Task: Move the task Create a new online booking system for a tour operator to the section Done in the project AgileOpus and filter the tasks in the project by Due next week
Action: Mouse moved to (531, 197)
Screenshot: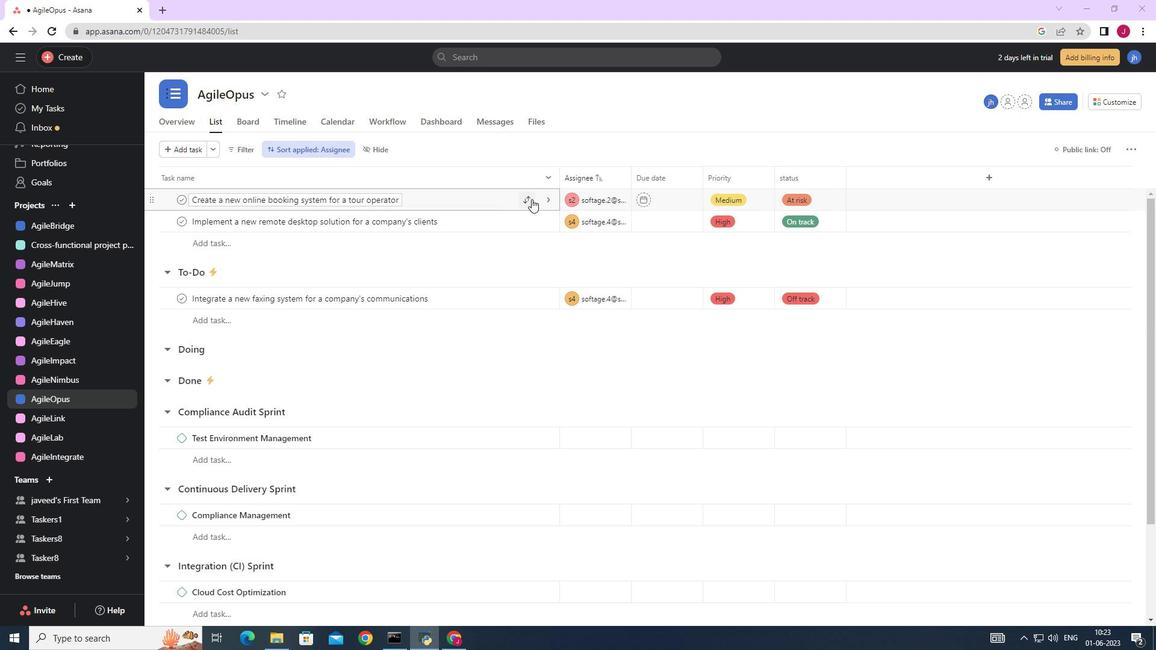 
Action: Mouse pressed left at (531, 197)
Screenshot: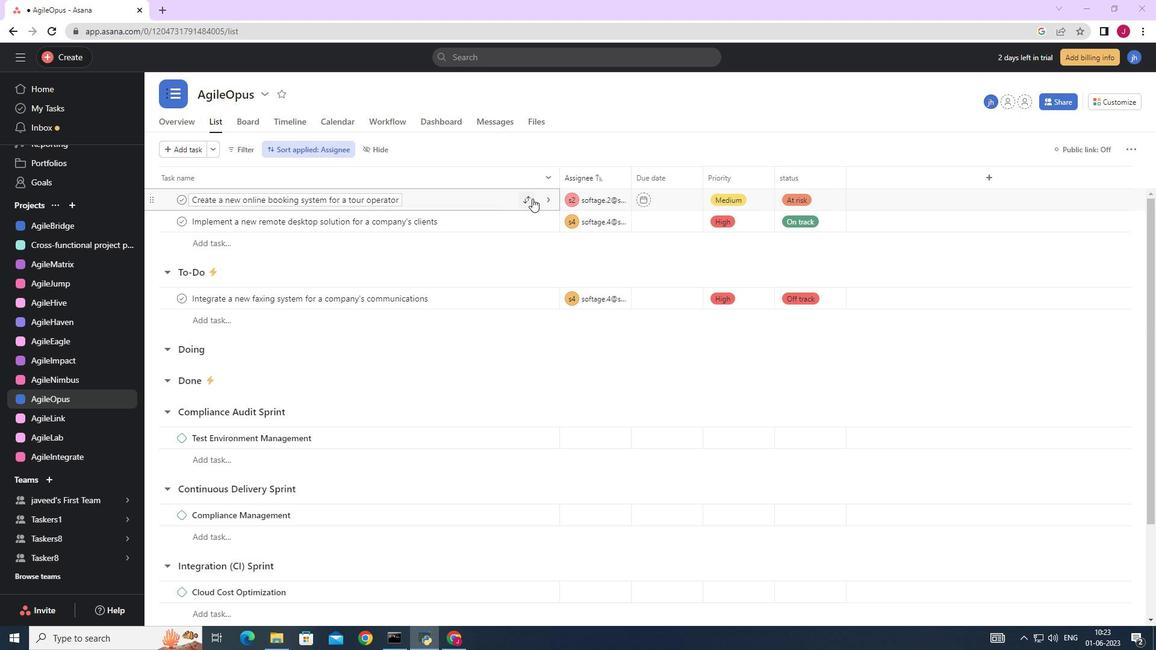 
Action: Mouse moved to (442, 310)
Screenshot: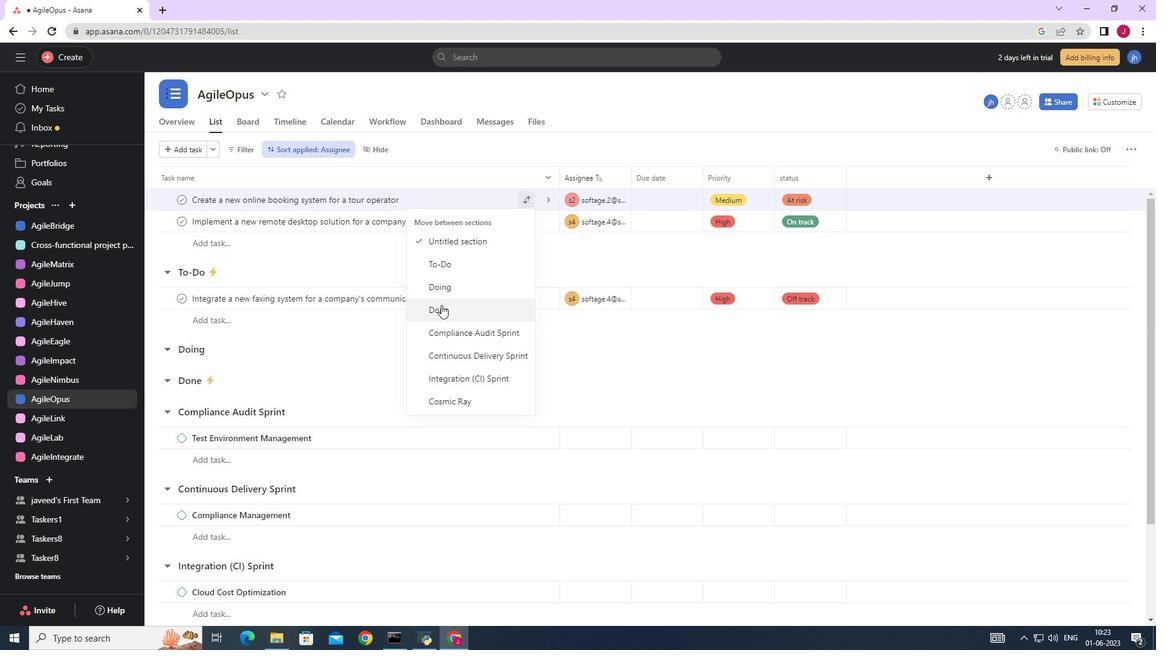 
Action: Mouse pressed left at (442, 310)
Screenshot: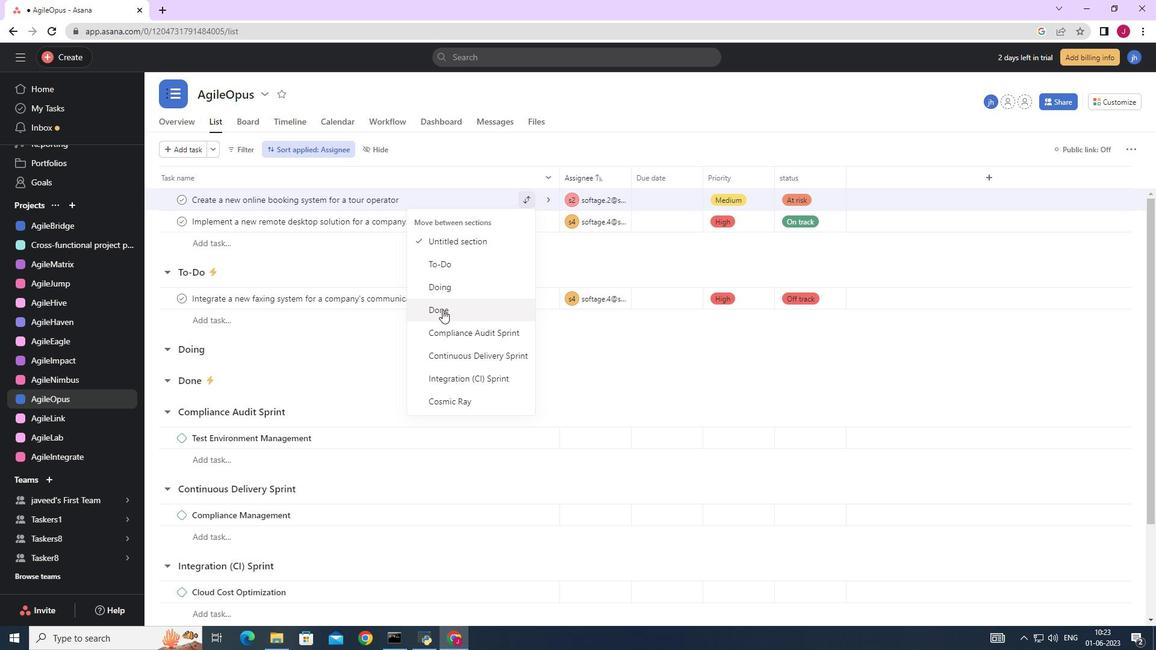 
Action: Mouse moved to (242, 151)
Screenshot: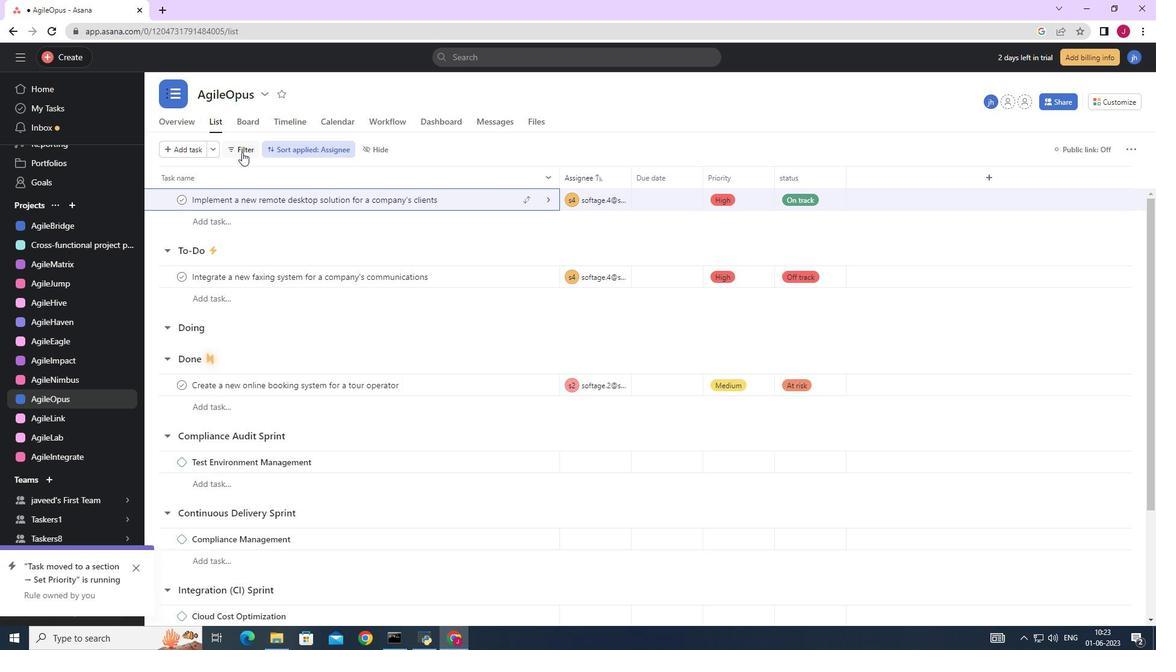 
Action: Mouse pressed left at (242, 151)
Screenshot: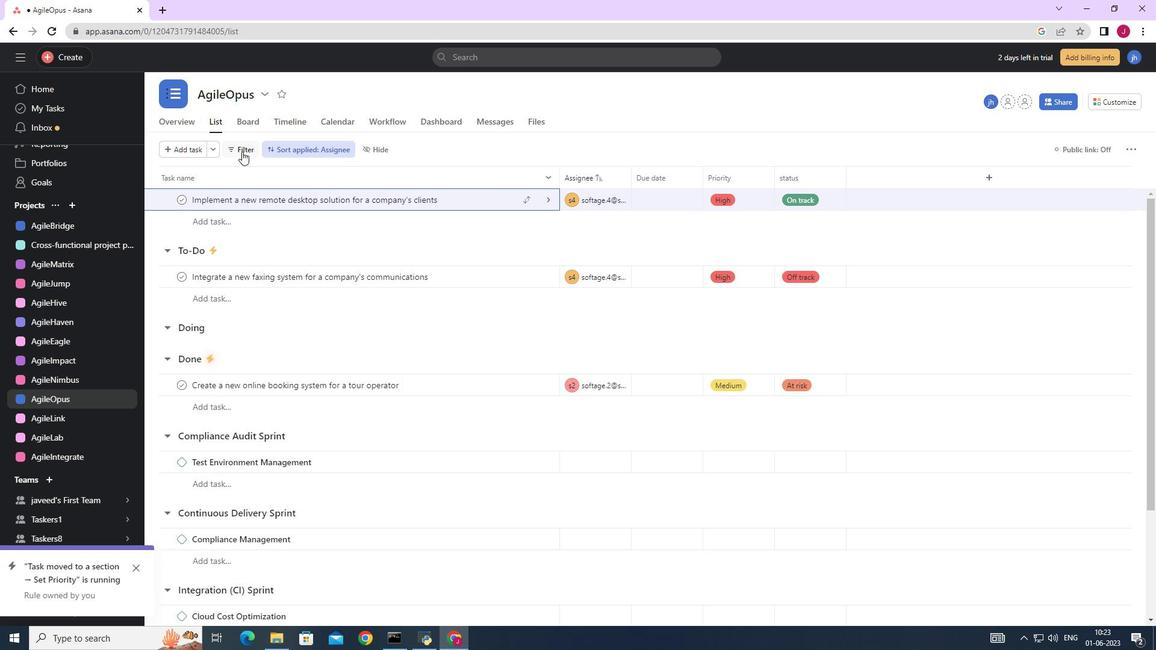 
Action: Mouse moved to (257, 220)
Screenshot: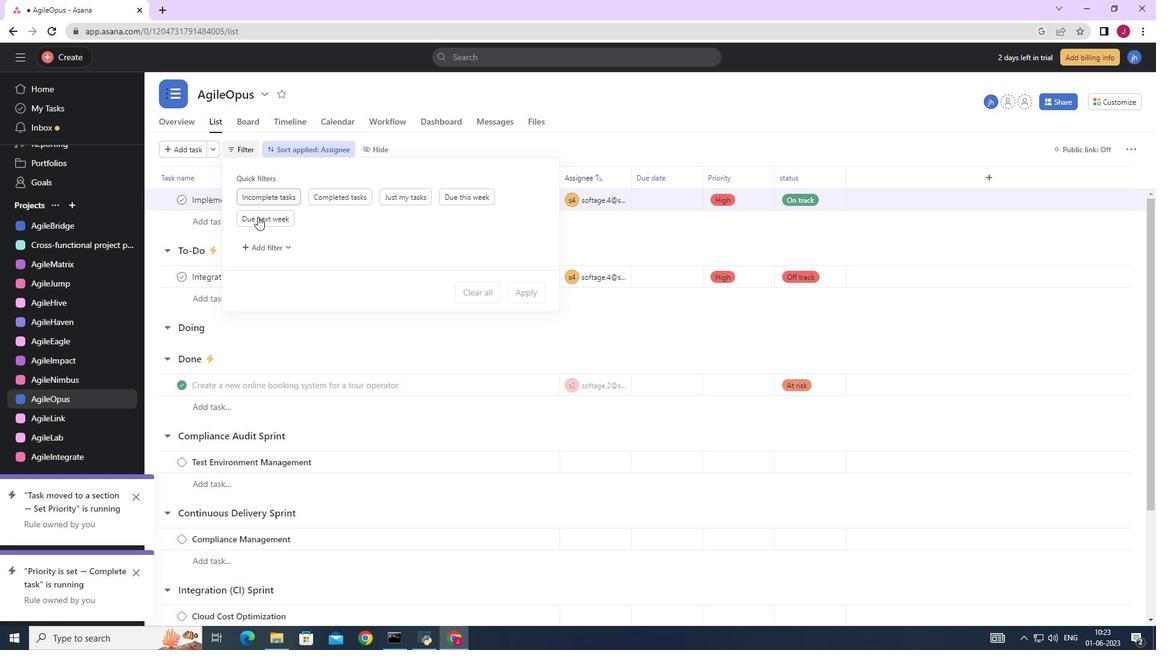 
Action: Mouse pressed left at (257, 220)
Screenshot: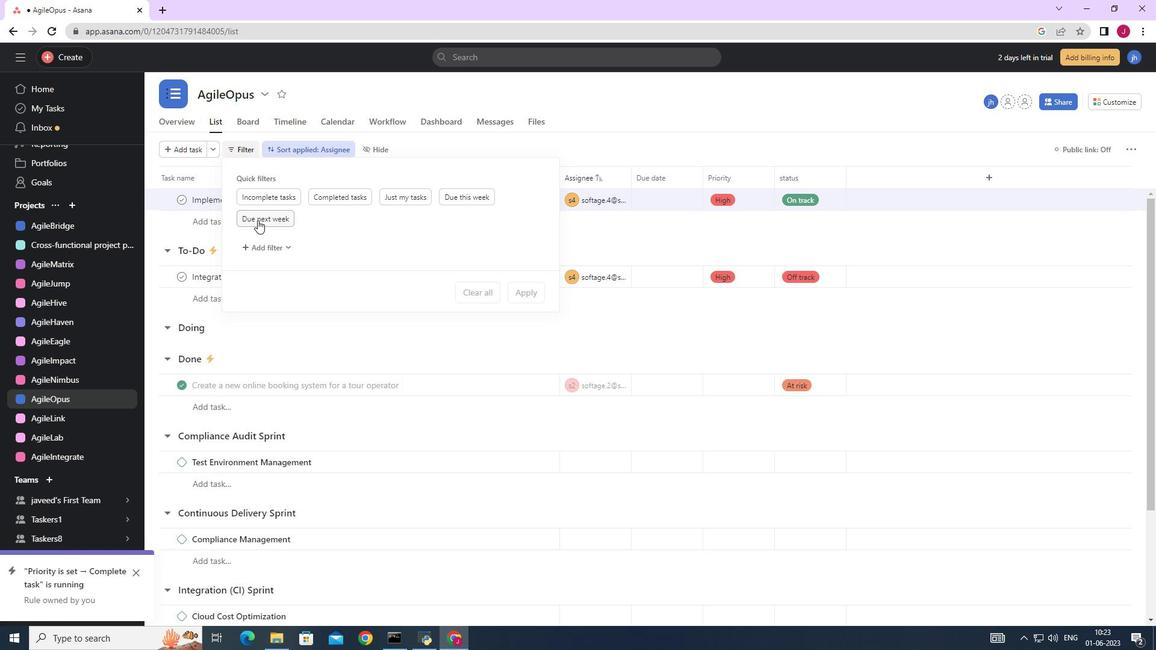 
Action: Mouse moved to (401, 314)
Screenshot: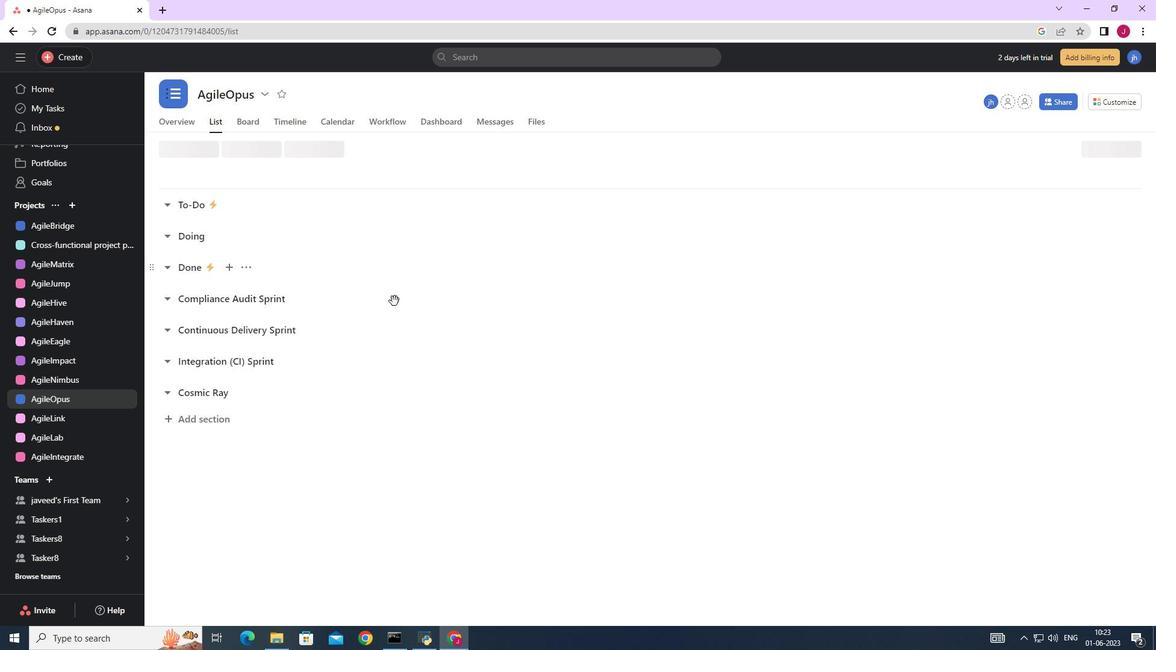 
